 Task: Add a condition where "Assignee Is not Profile name" in pending tickets.
Action: Mouse moved to (119, 358)
Screenshot: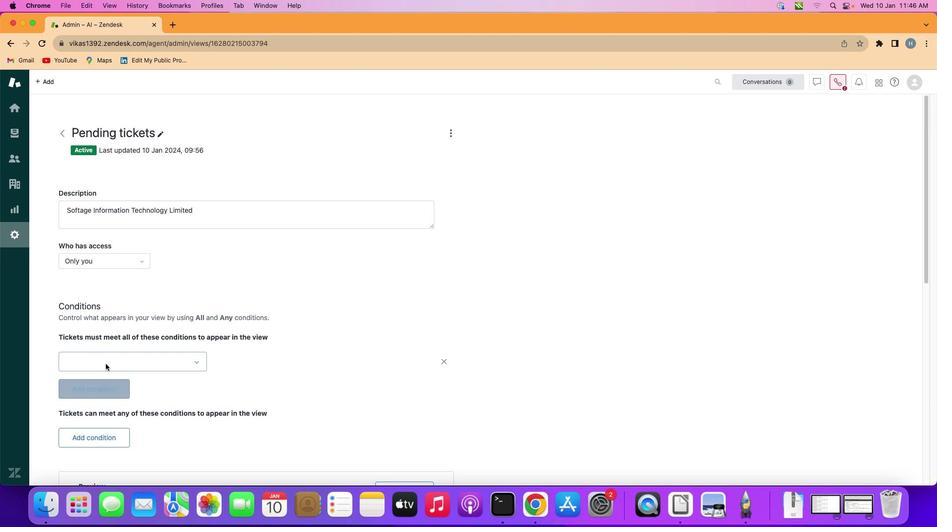 
Action: Mouse pressed left at (119, 358)
Screenshot: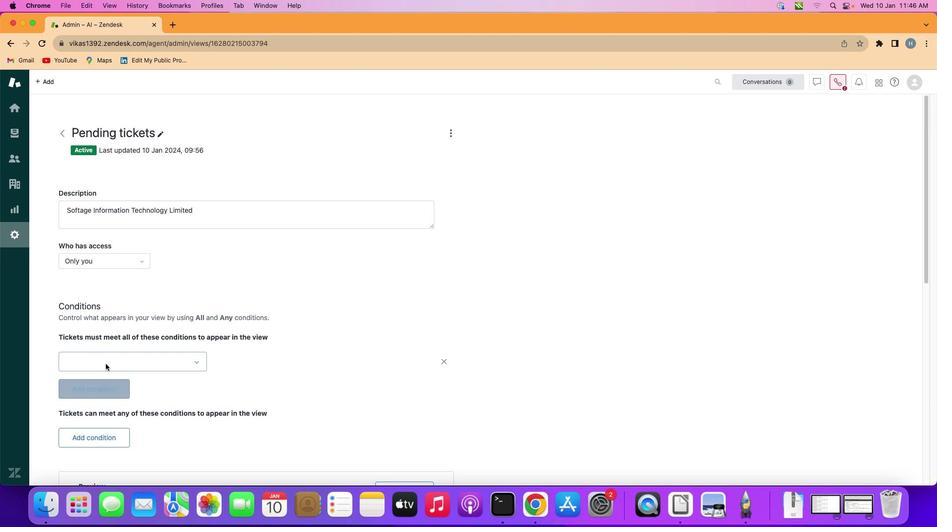 
Action: Mouse moved to (136, 357)
Screenshot: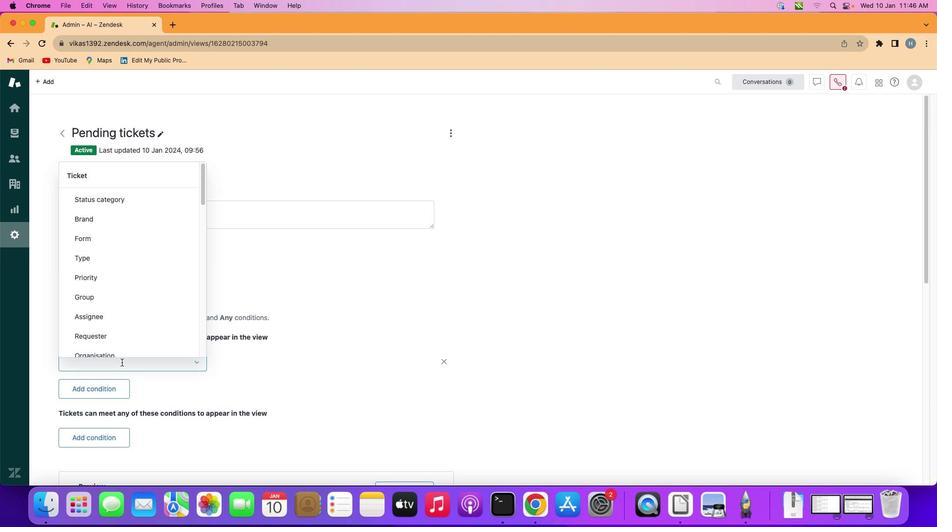 
Action: Mouse pressed left at (136, 357)
Screenshot: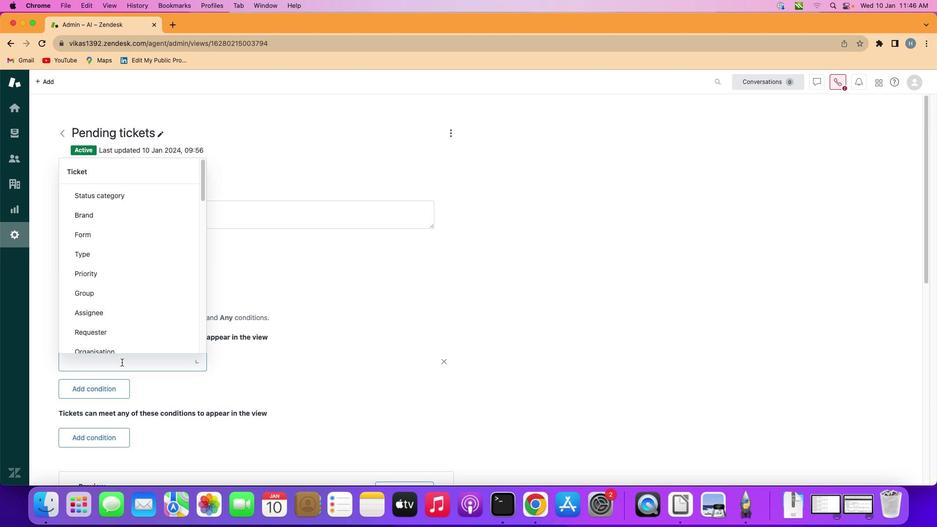 
Action: Mouse moved to (162, 337)
Screenshot: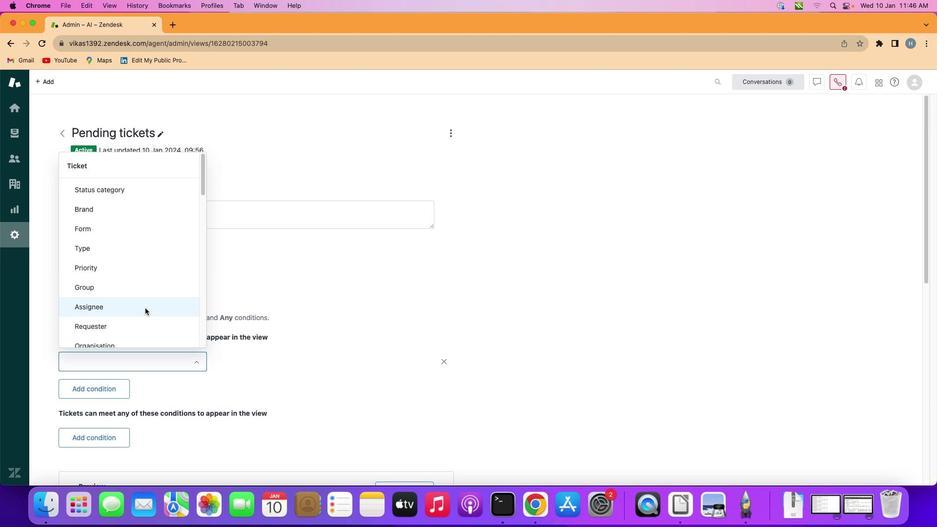 
Action: Mouse pressed left at (162, 337)
Screenshot: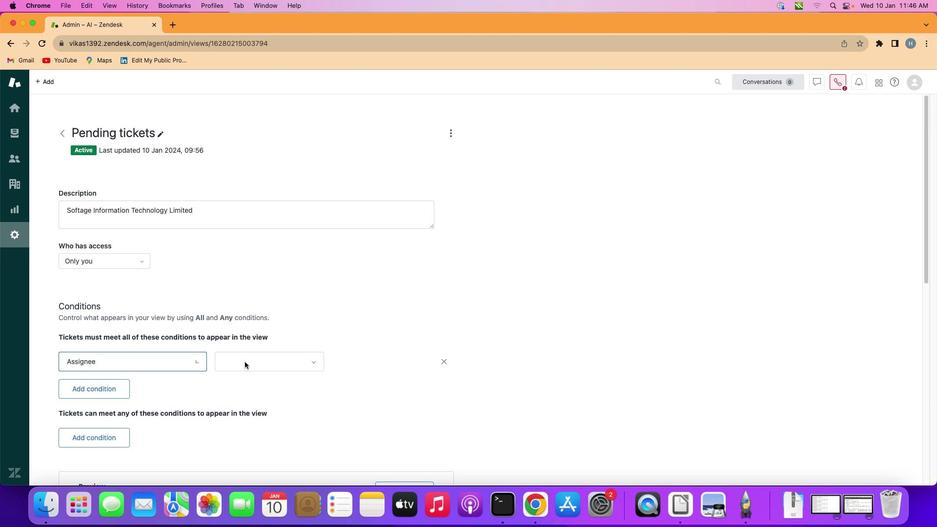 
Action: Mouse moved to (299, 358)
Screenshot: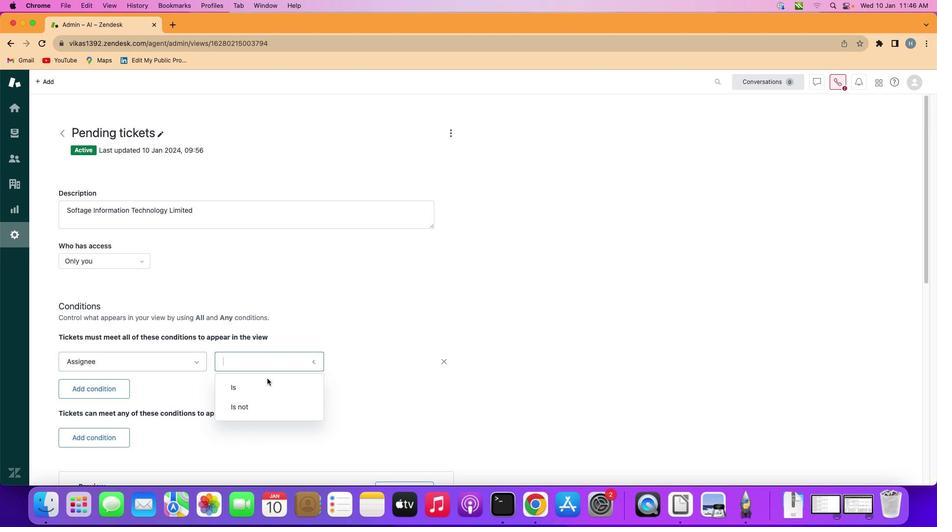 
Action: Mouse pressed left at (299, 358)
Screenshot: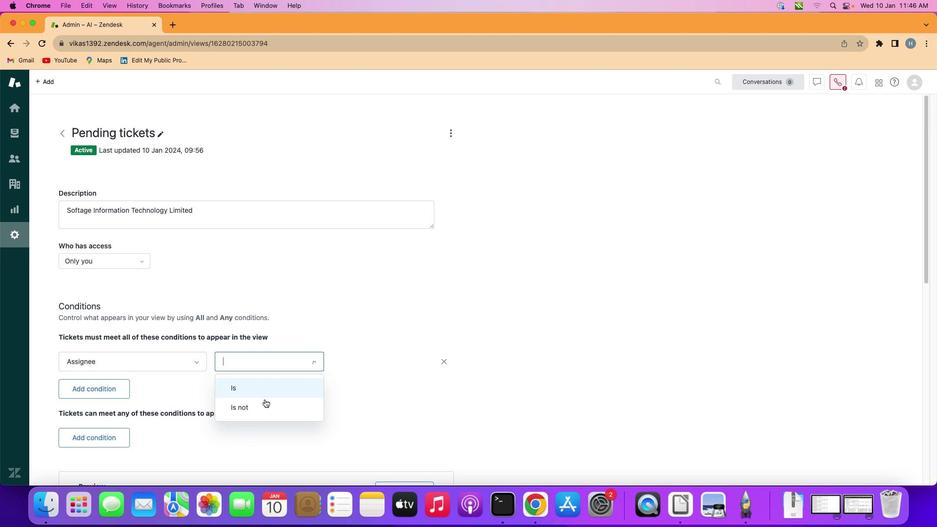 
Action: Mouse moved to (295, 376)
Screenshot: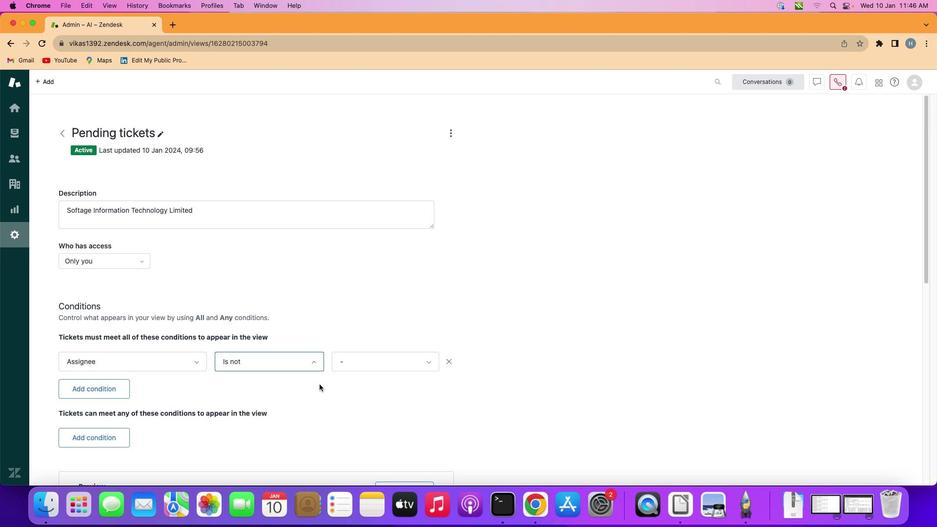 
Action: Mouse pressed left at (295, 376)
Screenshot: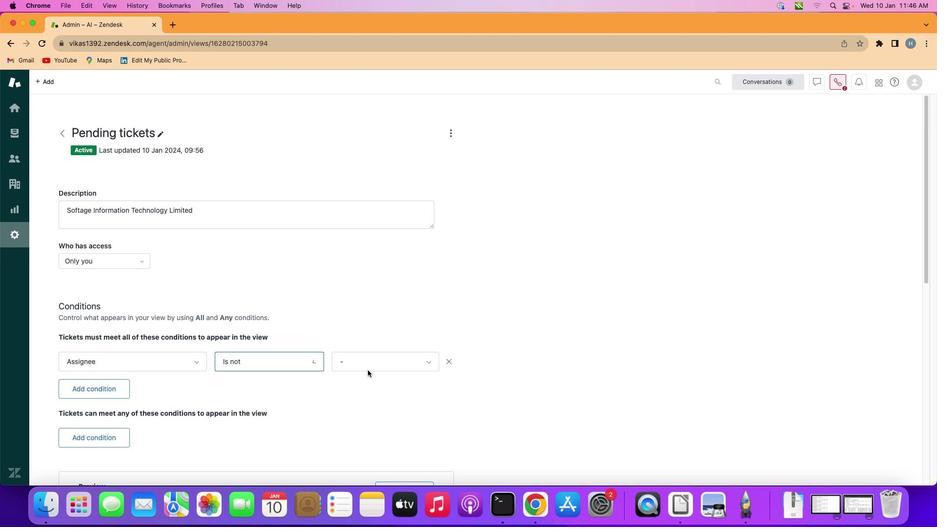 
Action: Mouse moved to (420, 359)
Screenshot: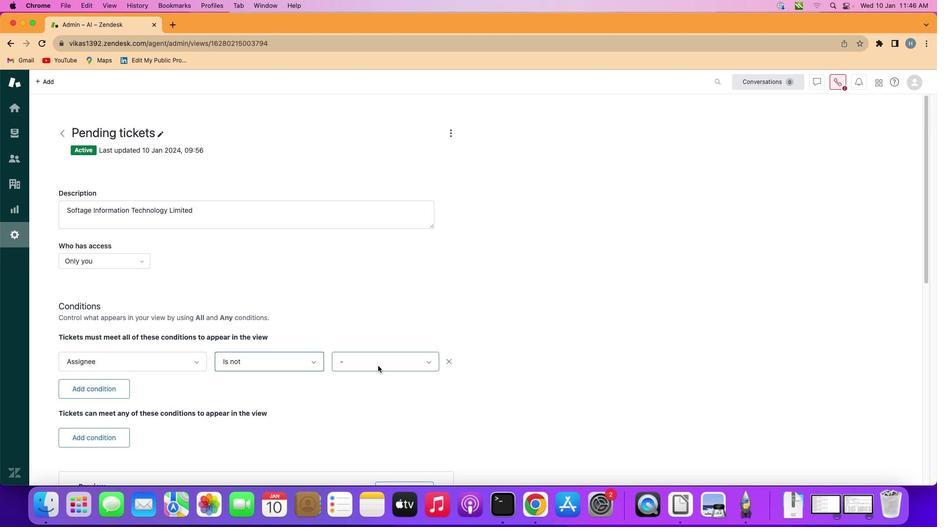 
Action: Mouse pressed left at (420, 359)
Screenshot: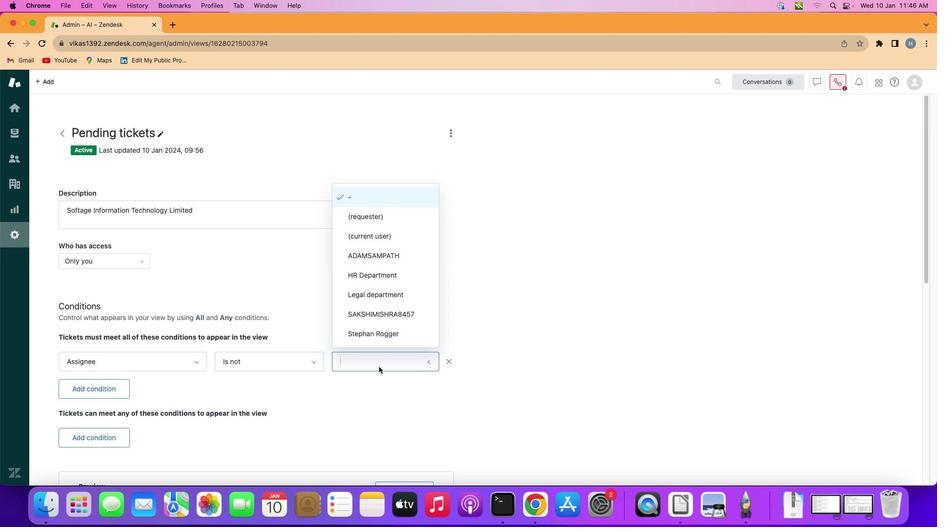 
Action: Mouse moved to (445, 344)
Screenshot: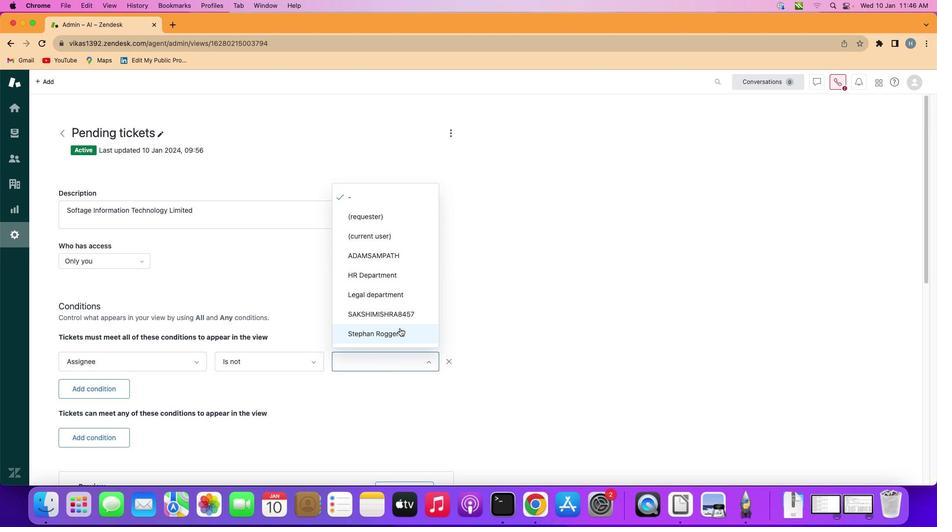 
Action: Mouse pressed left at (445, 344)
Screenshot: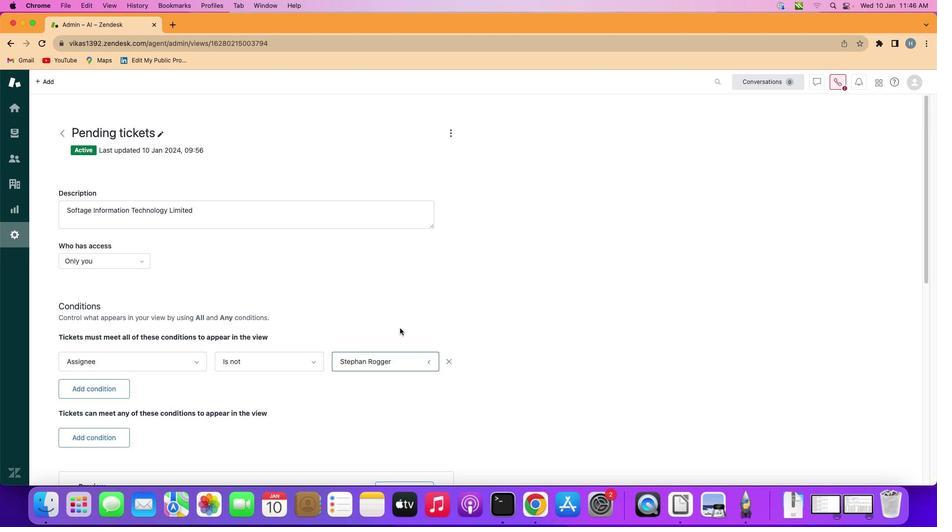 
